 Task: Add the task  Implement a new network security system for a company to the section Capacity Planning Sprint in the project AgileFusion and add a Due Date to the respective task as 2023/11/18
Action: Mouse moved to (184, 466)
Screenshot: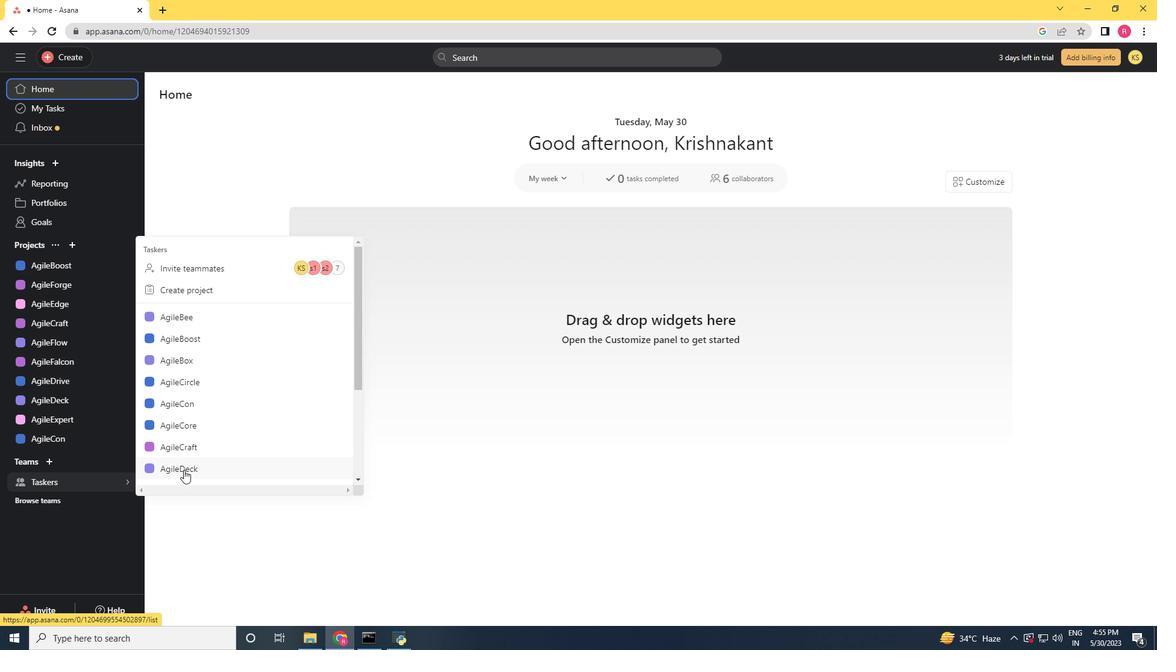
Action: Mouse scrolled (184, 465) with delta (0, 0)
Screenshot: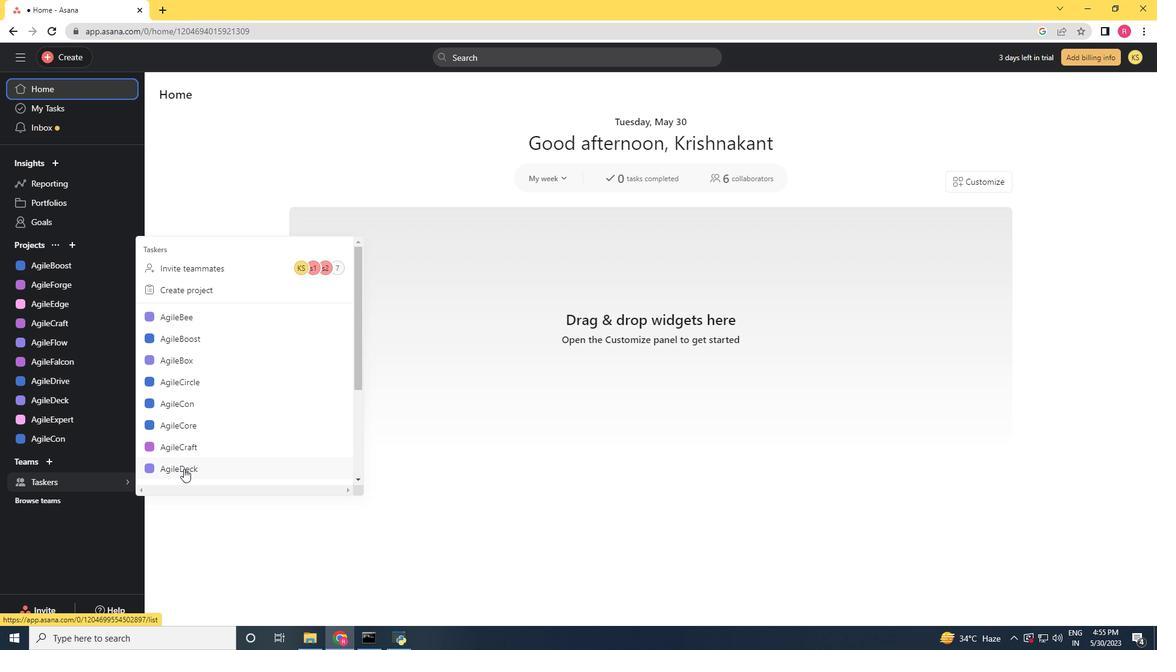 
Action: Mouse scrolled (184, 465) with delta (0, 0)
Screenshot: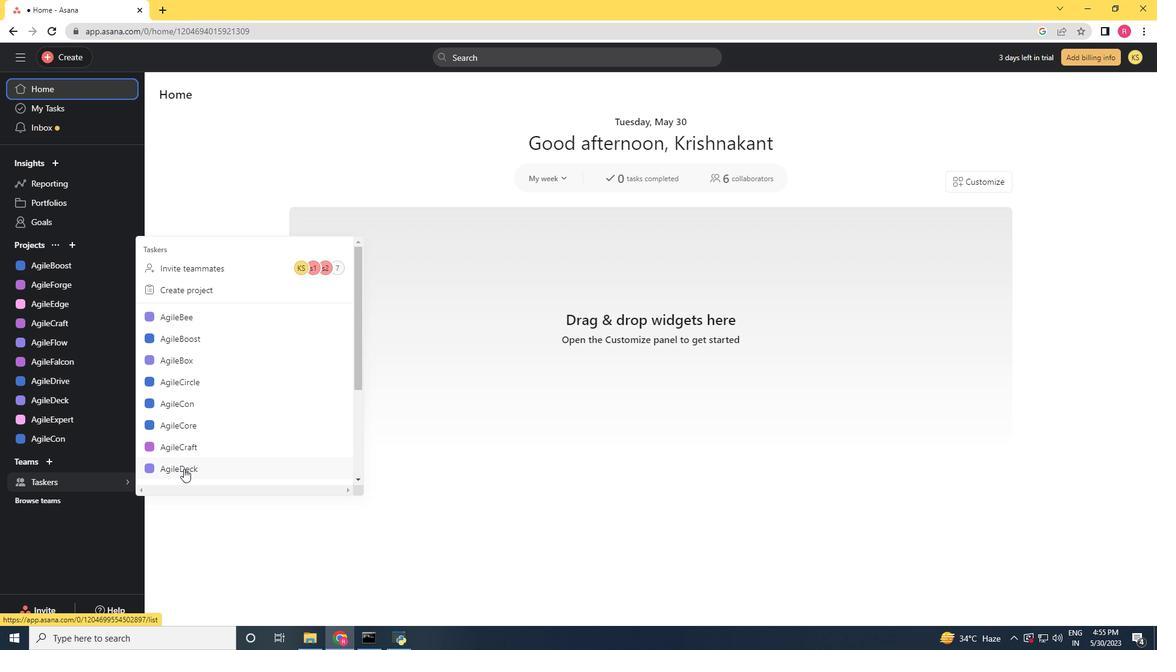 
Action: Mouse scrolled (184, 465) with delta (0, 0)
Screenshot: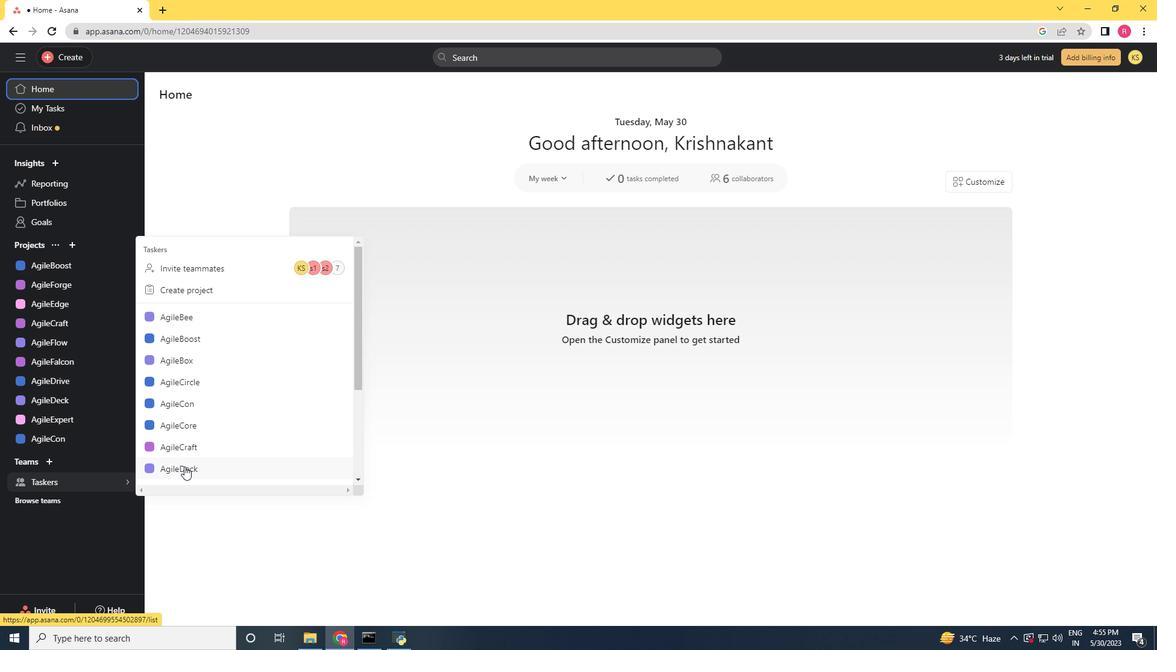 
Action: Mouse scrolled (184, 465) with delta (0, 0)
Screenshot: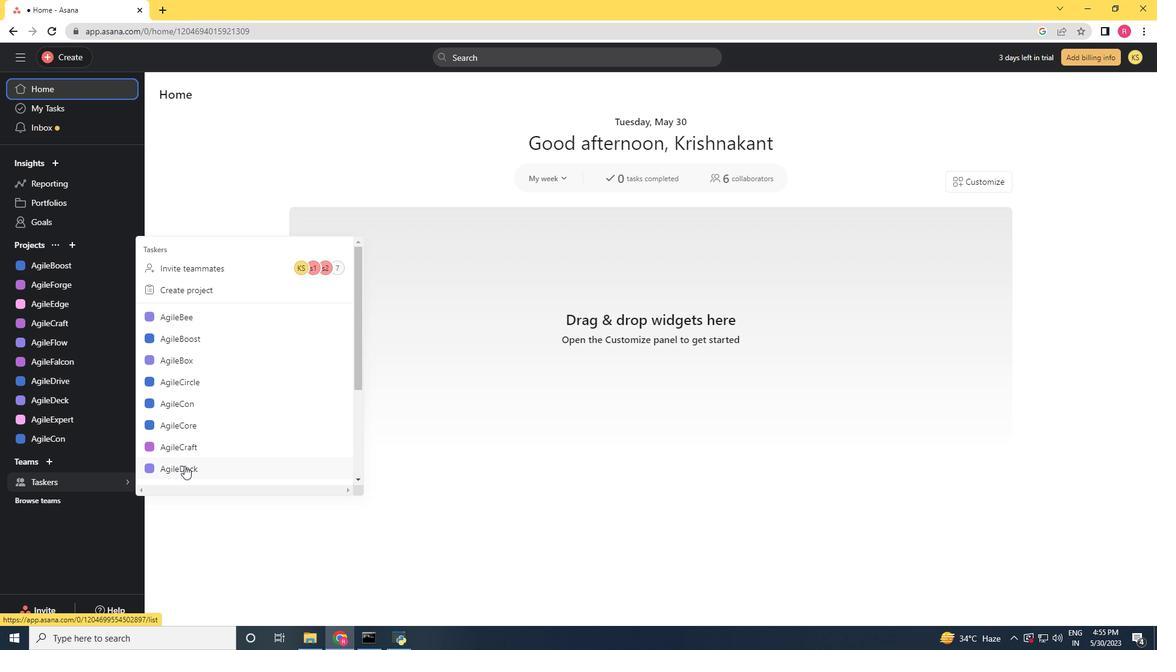 
Action: Mouse scrolled (184, 465) with delta (0, 0)
Screenshot: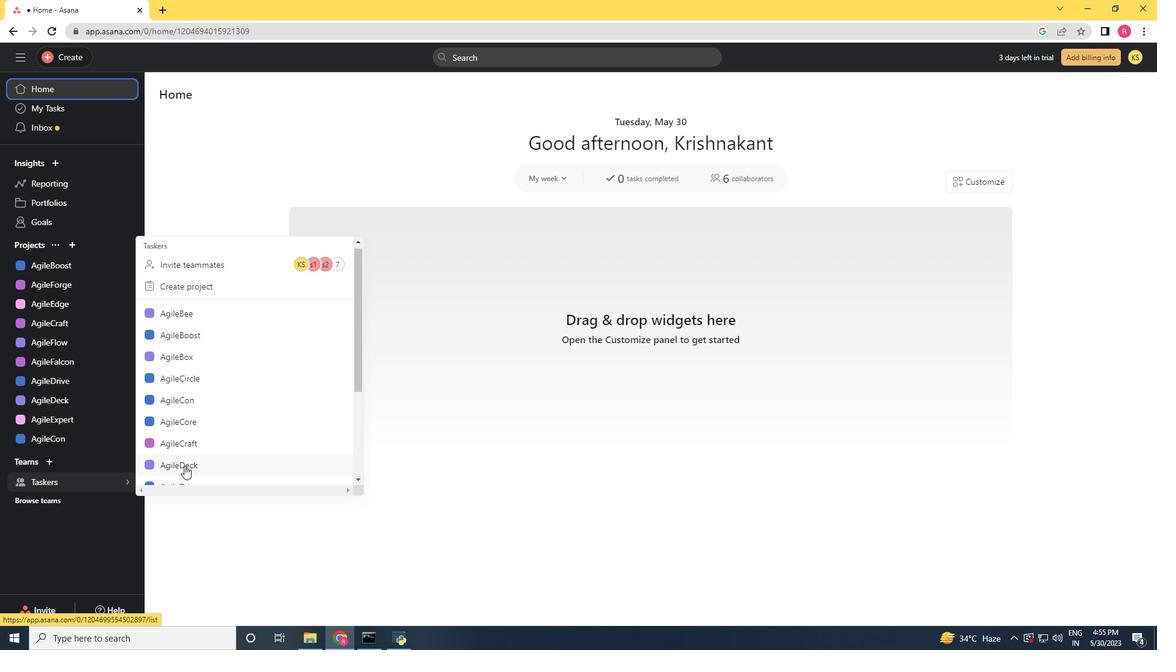 
Action: Mouse moved to (191, 478)
Screenshot: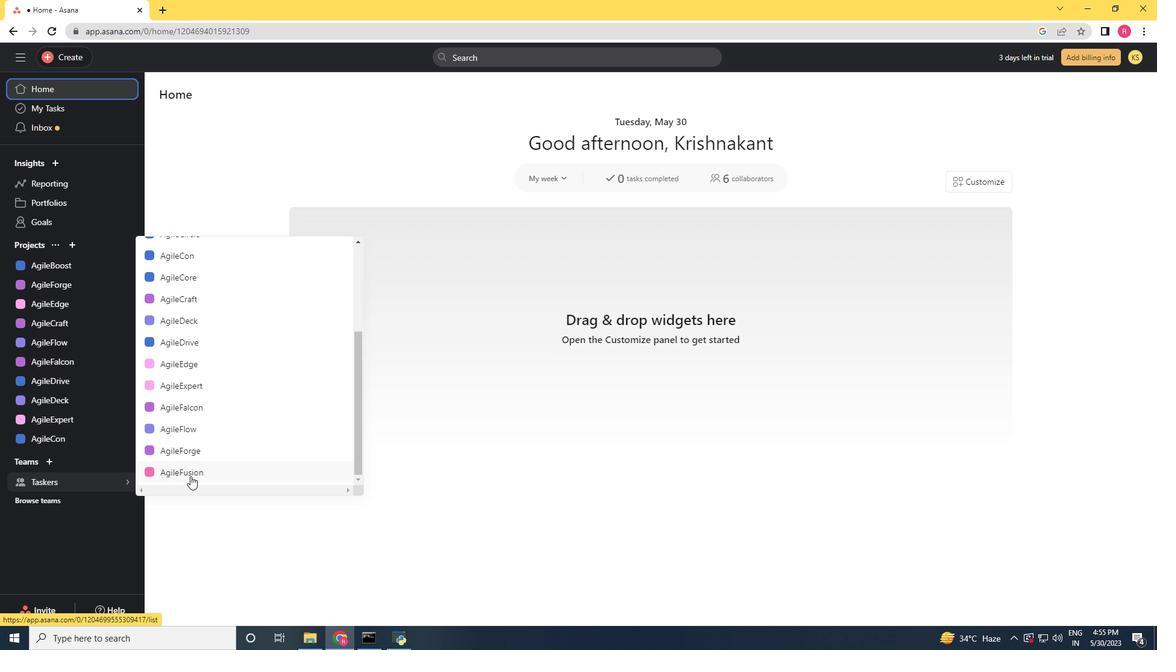 
Action: Mouse pressed left at (191, 478)
Screenshot: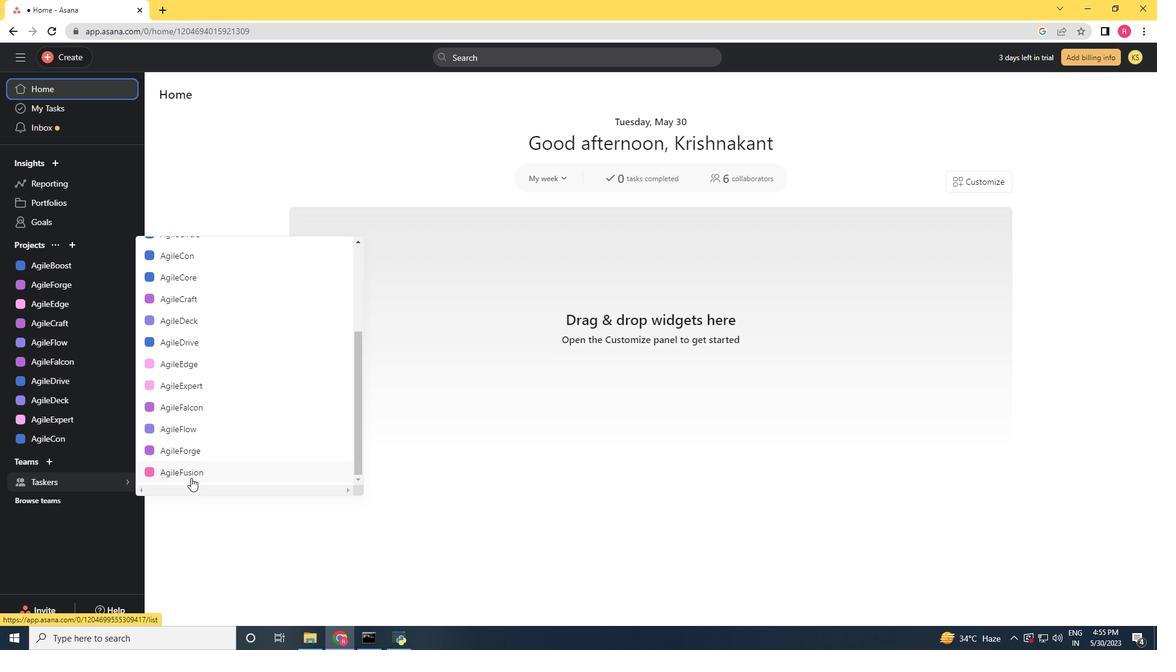 
Action: Mouse moved to (508, 488)
Screenshot: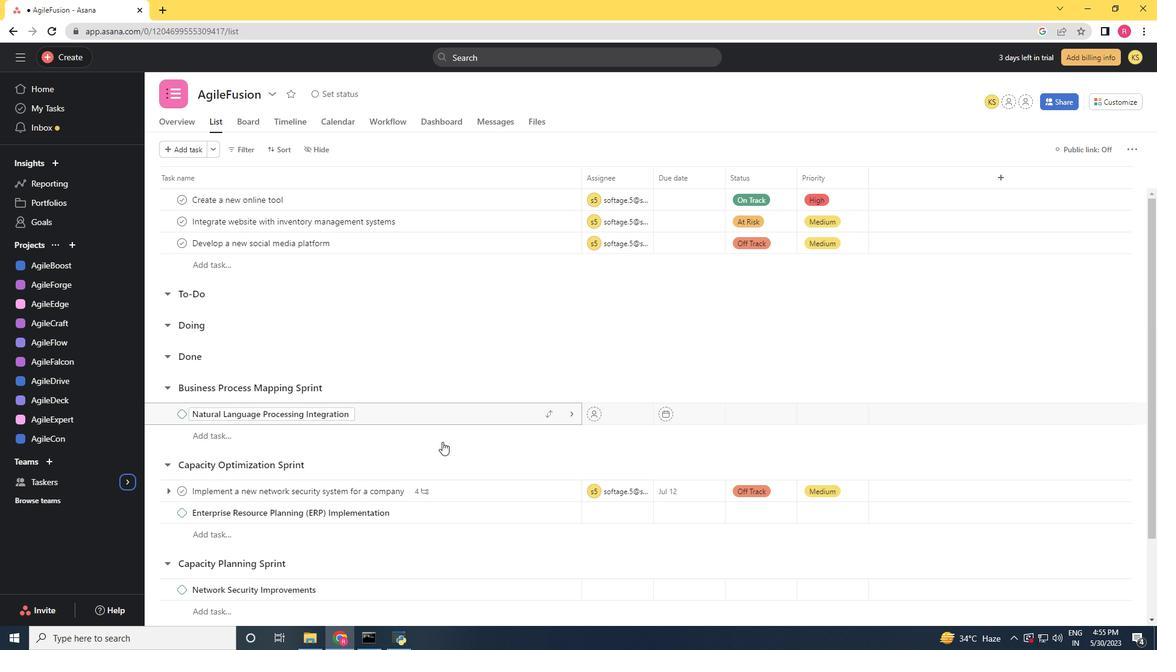 
Action: Mouse scrolled (508, 487) with delta (0, 0)
Screenshot: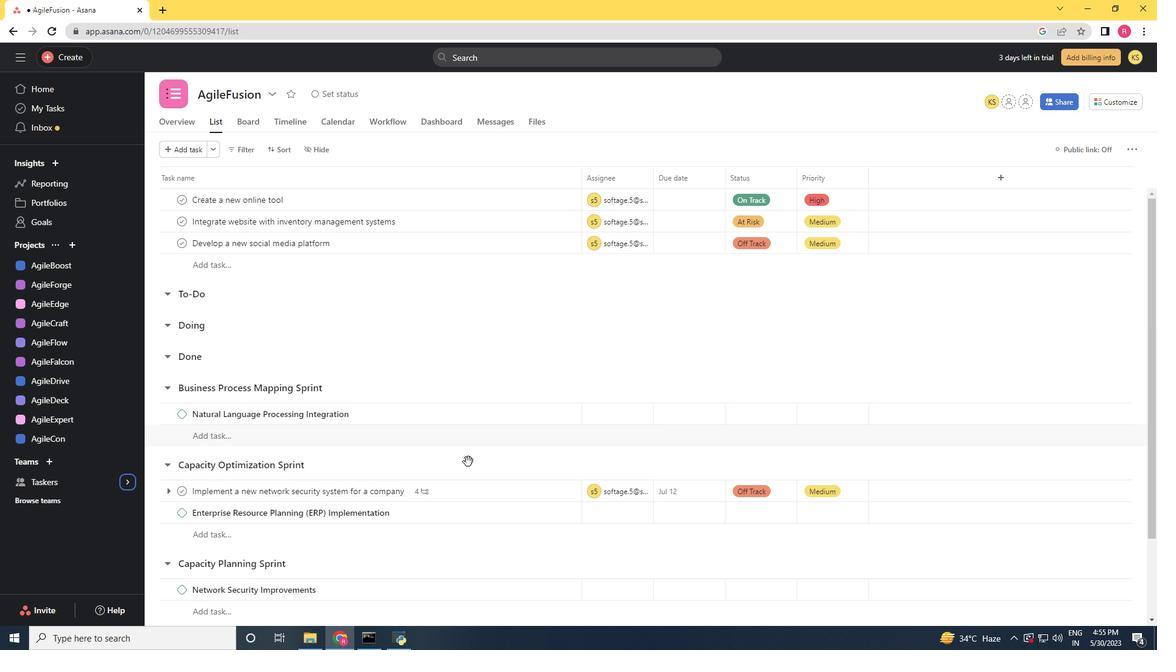 
Action: Mouse moved to (511, 488)
Screenshot: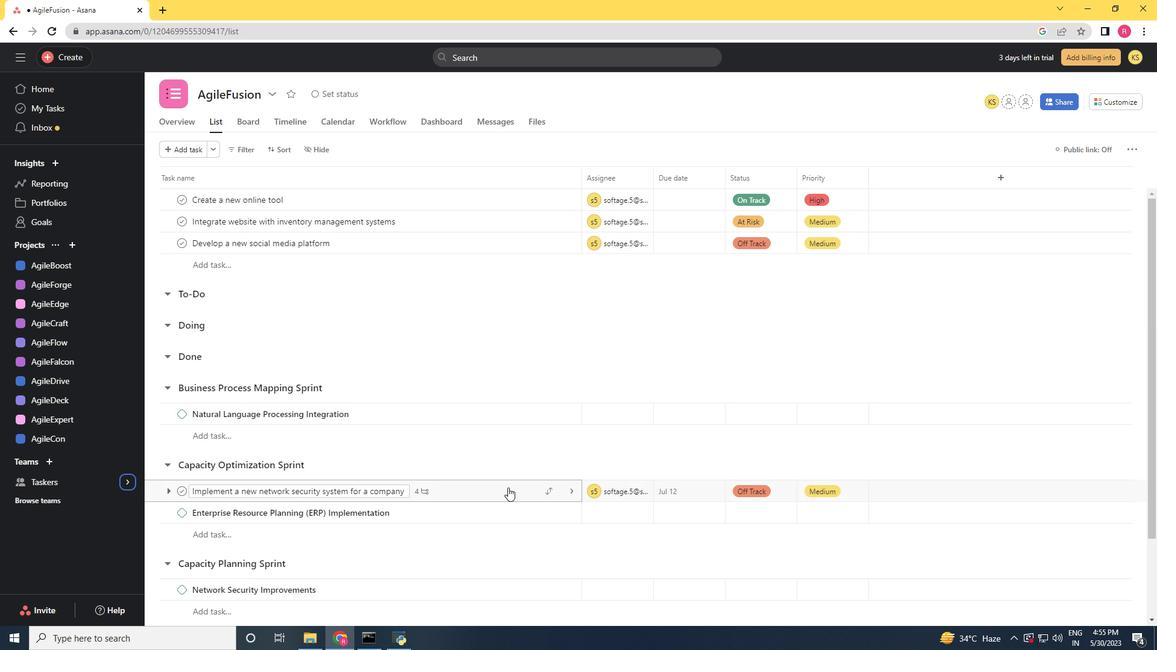 
Action: Mouse scrolled (511, 487) with delta (0, 0)
Screenshot: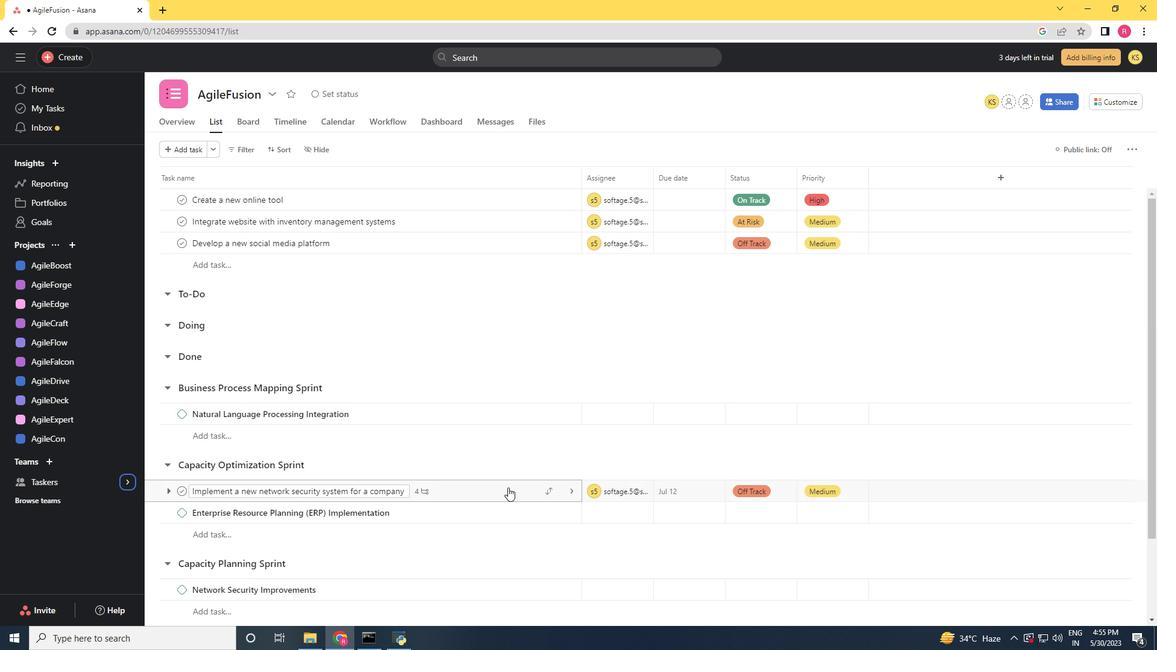 
Action: Mouse moved to (548, 398)
Screenshot: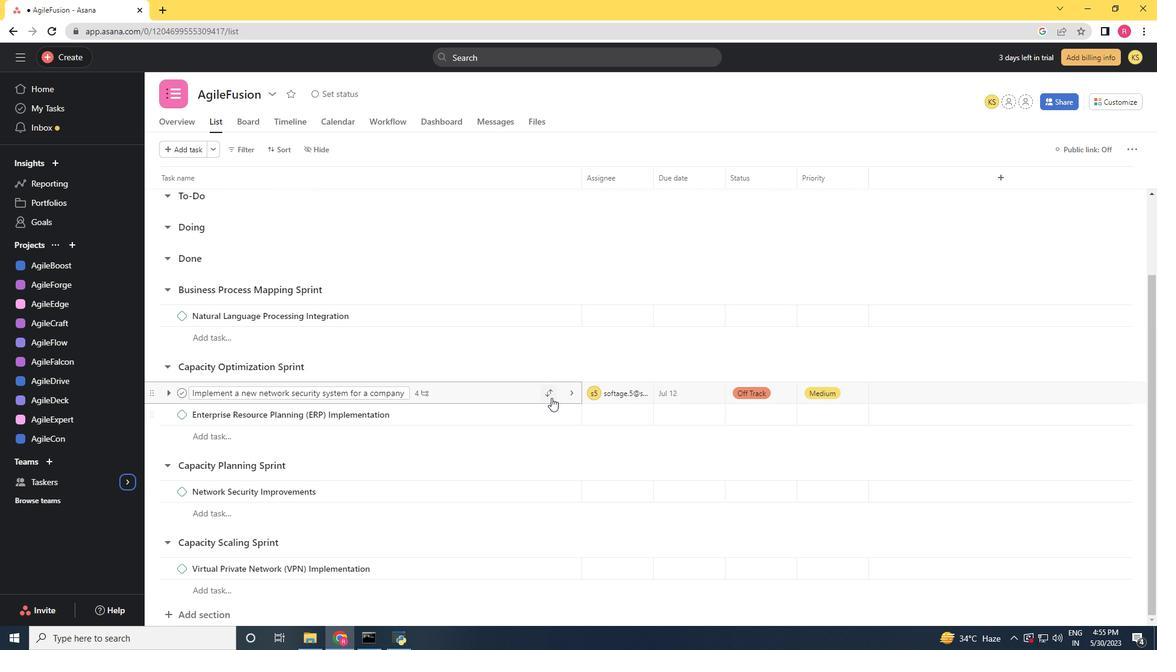 
Action: Mouse pressed left at (548, 398)
Screenshot: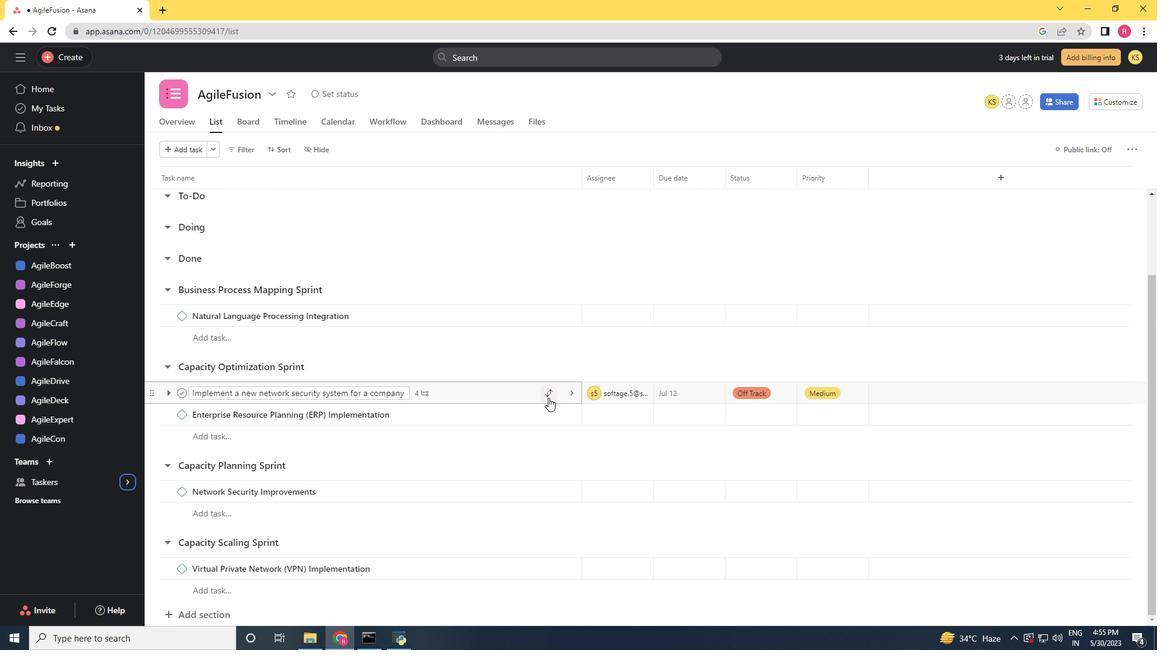 
Action: Mouse moved to (479, 578)
Screenshot: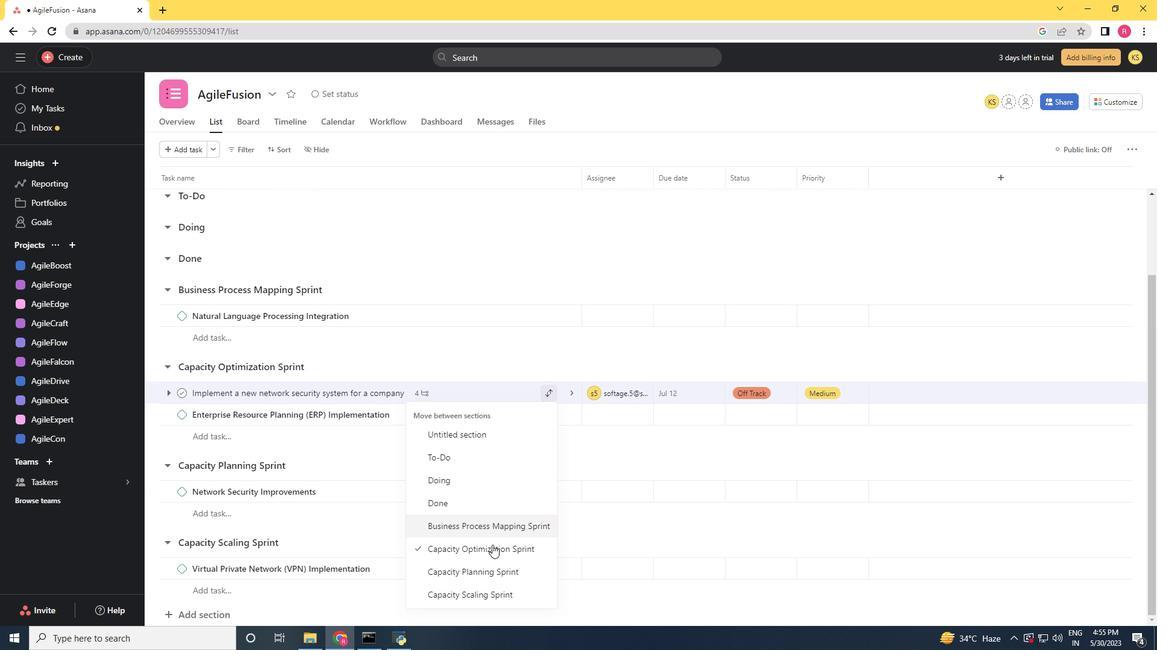 
Action: Mouse pressed left at (479, 578)
Screenshot: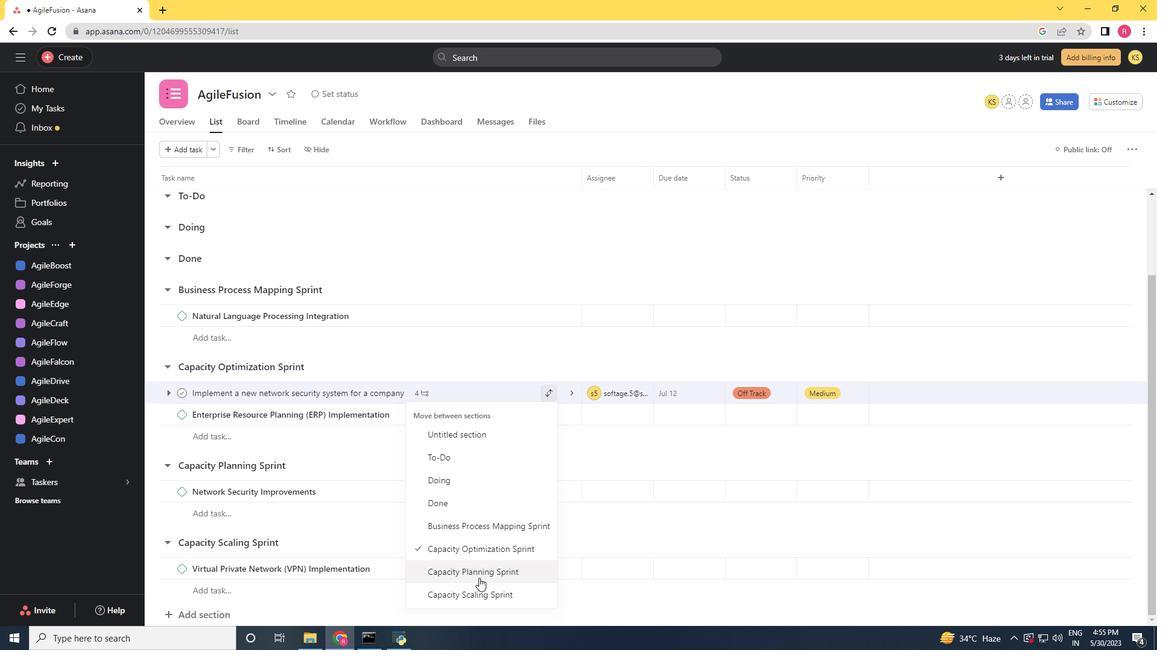 
Action: Mouse moved to (544, 539)
Screenshot: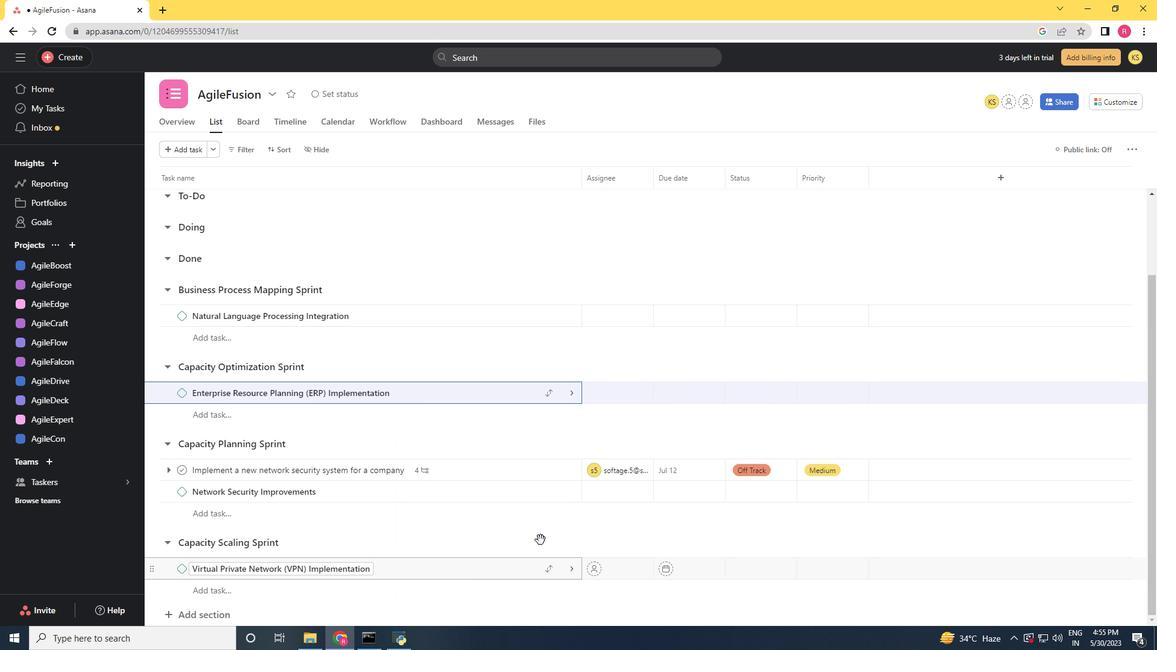 
Action: Mouse scrolled (544, 538) with delta (0, 0)
Screenshot: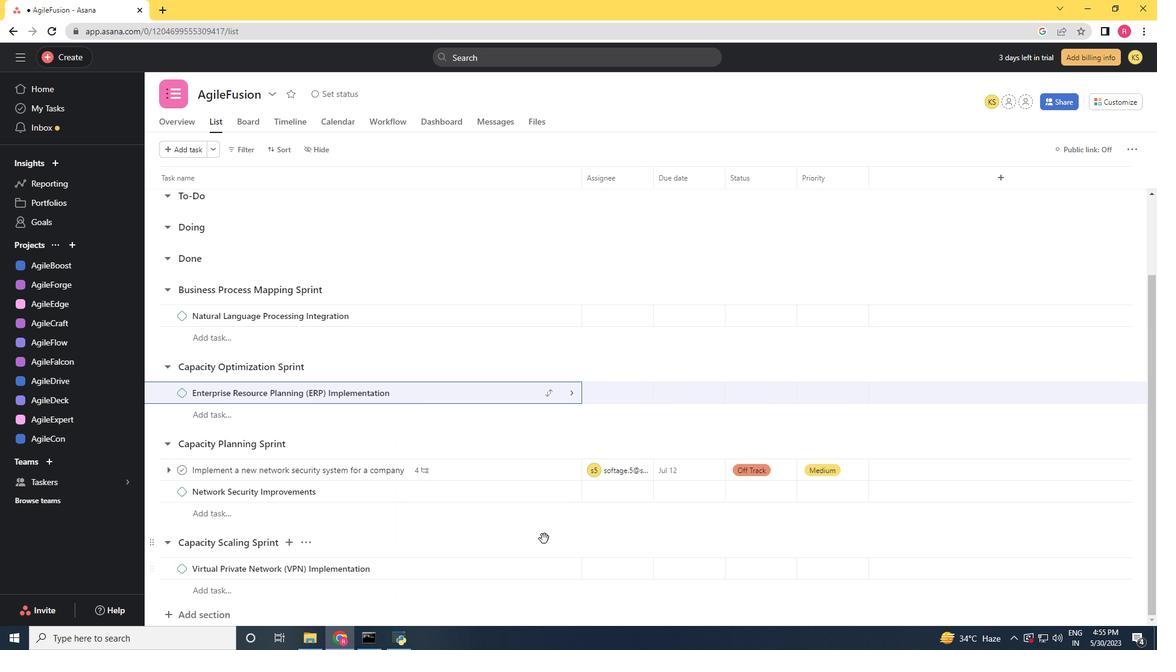
Action: Mouse scrolled (544, 538) with delta (0, 0)
Screenshot: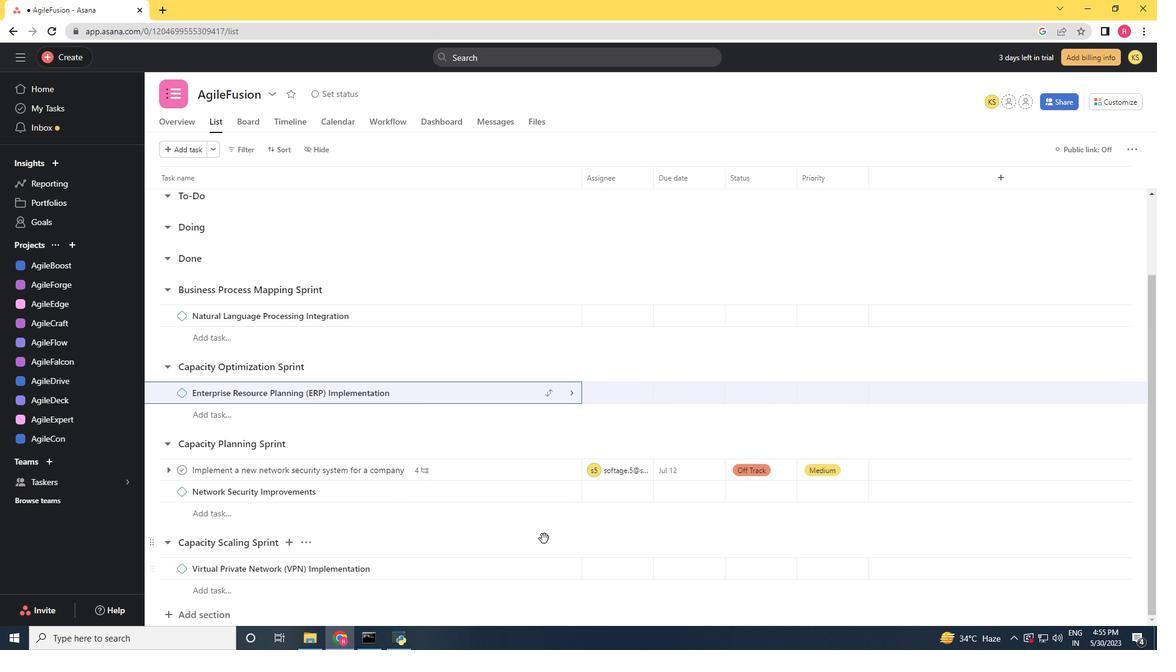 
Action: Mouse scrolled (544, 538) with delta (0, 0)
Screenshot: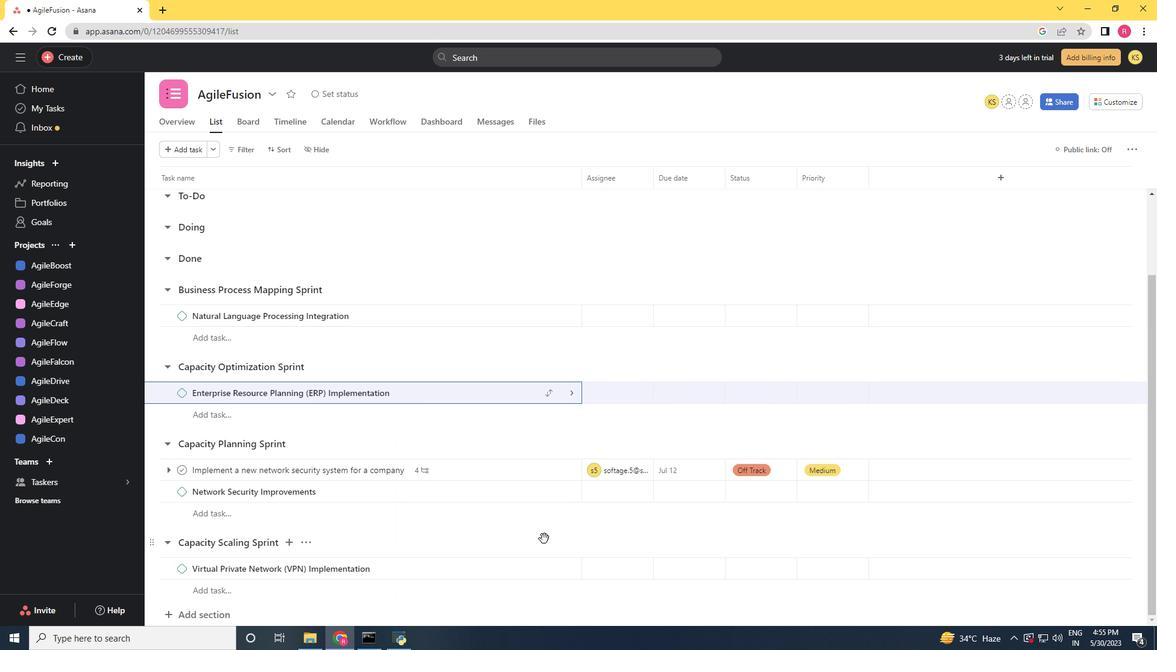 
Action: Mouse moved to (491, 471)
Screenshot: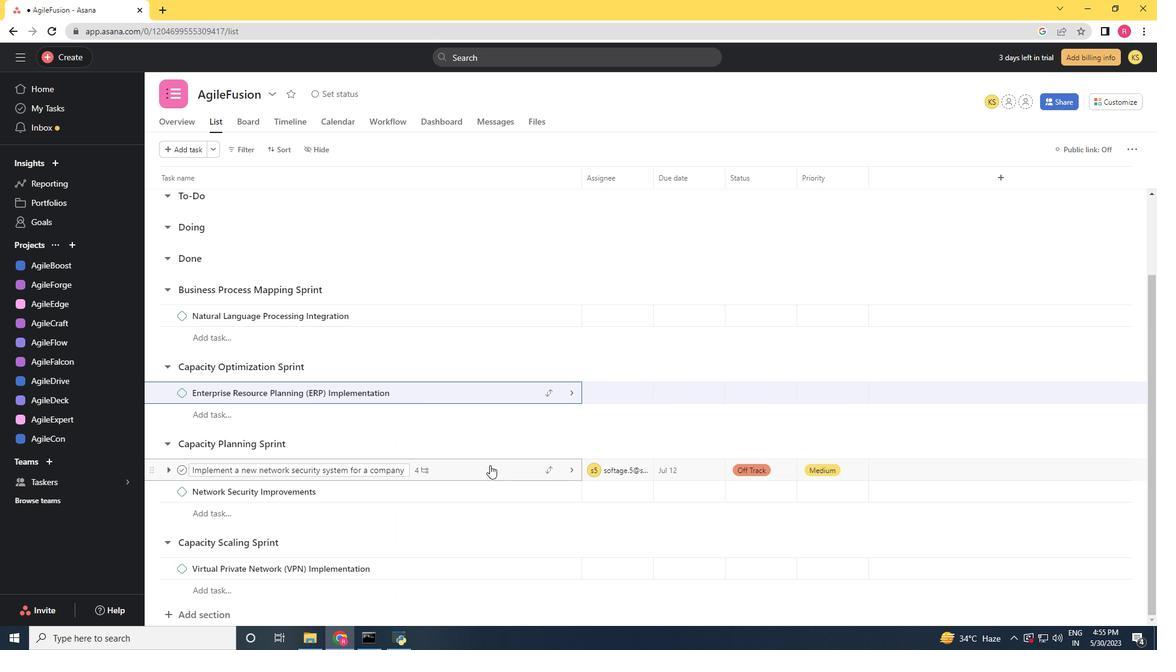 
Action: Mouse pressed left at (491, 471)
Screenshot: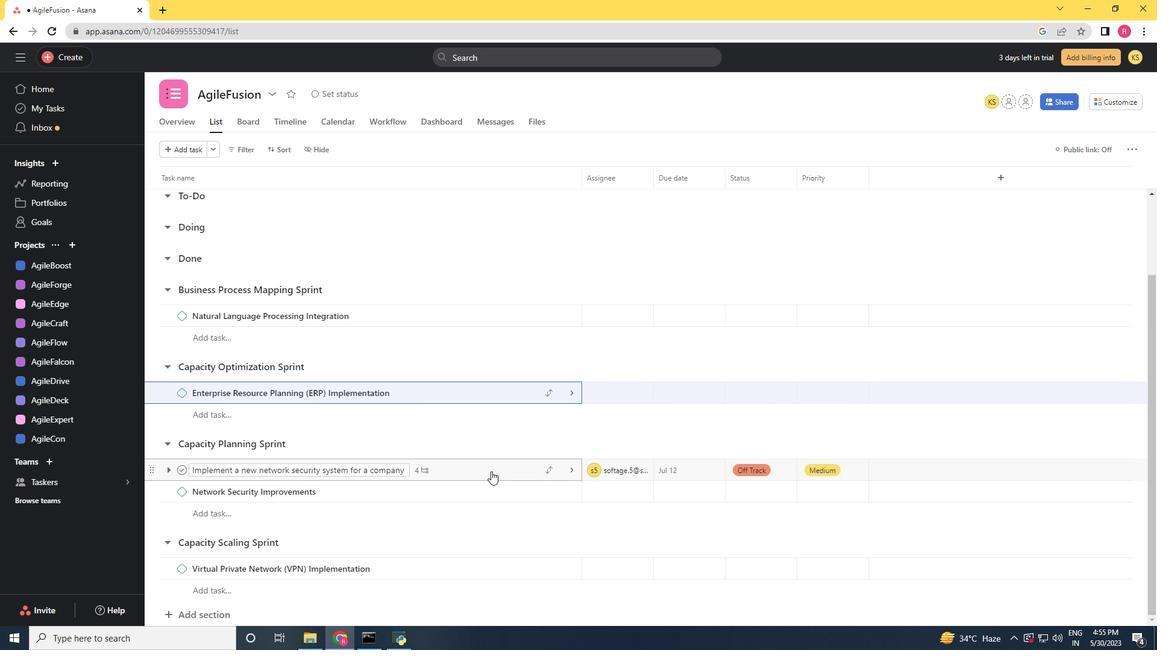 
Action: Mouse moved to (872, 267)
Screenshot: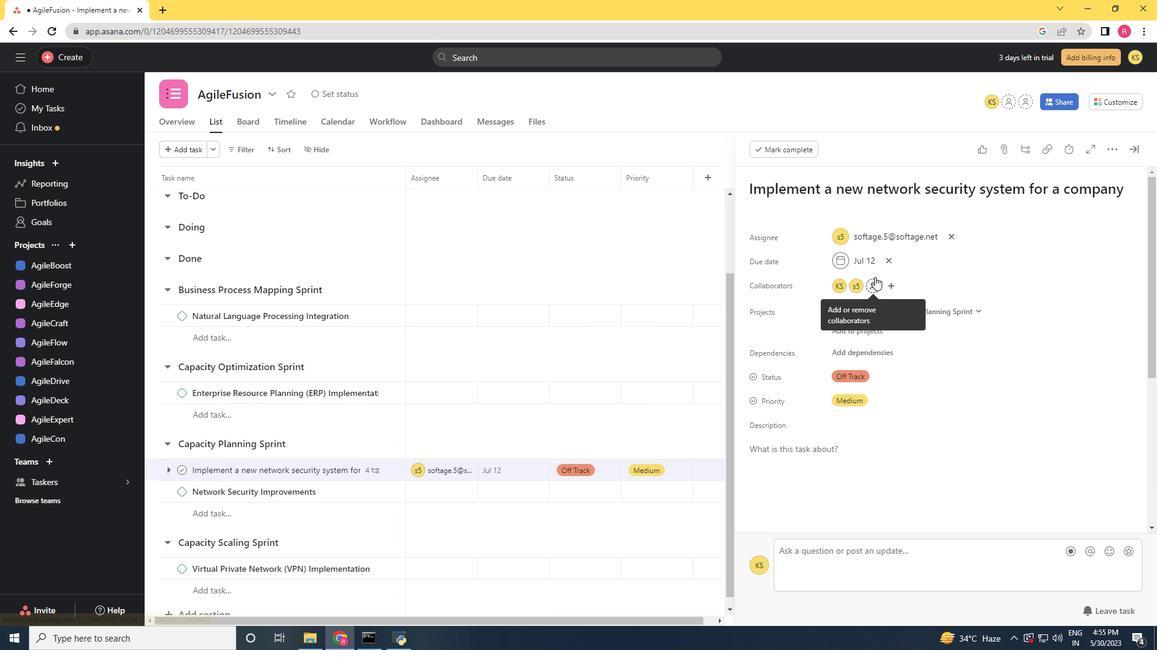 
Action: Mouse pressed left at (872, 267)
Screenshot: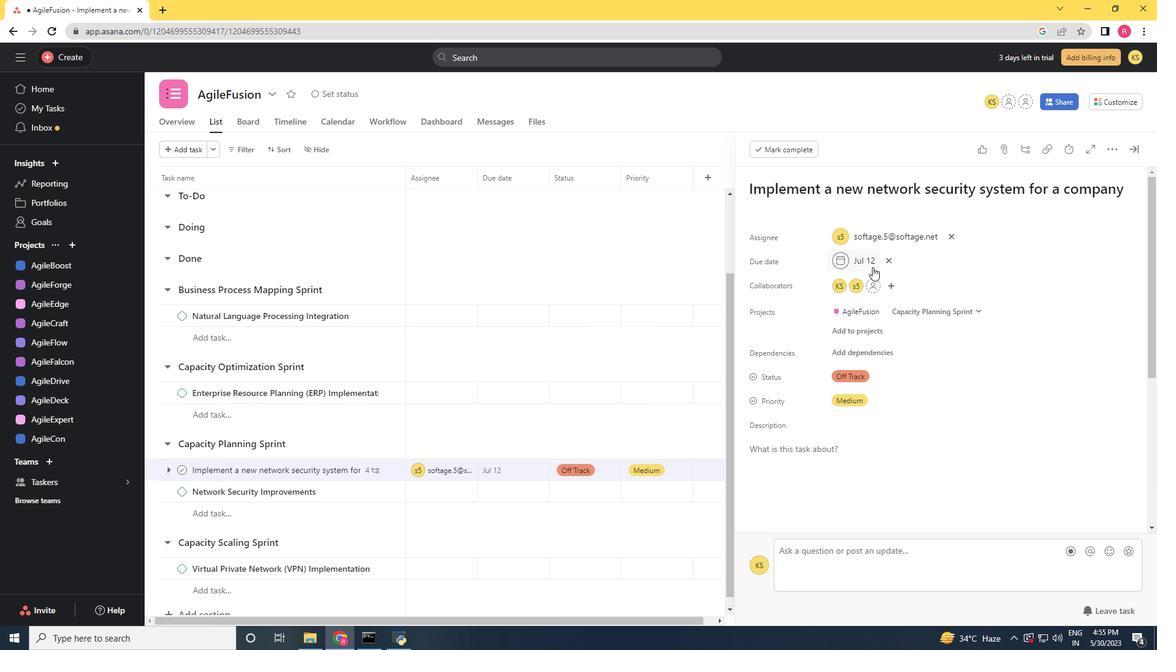 
Action: Mouse moved to (975, 321)
Screenshot: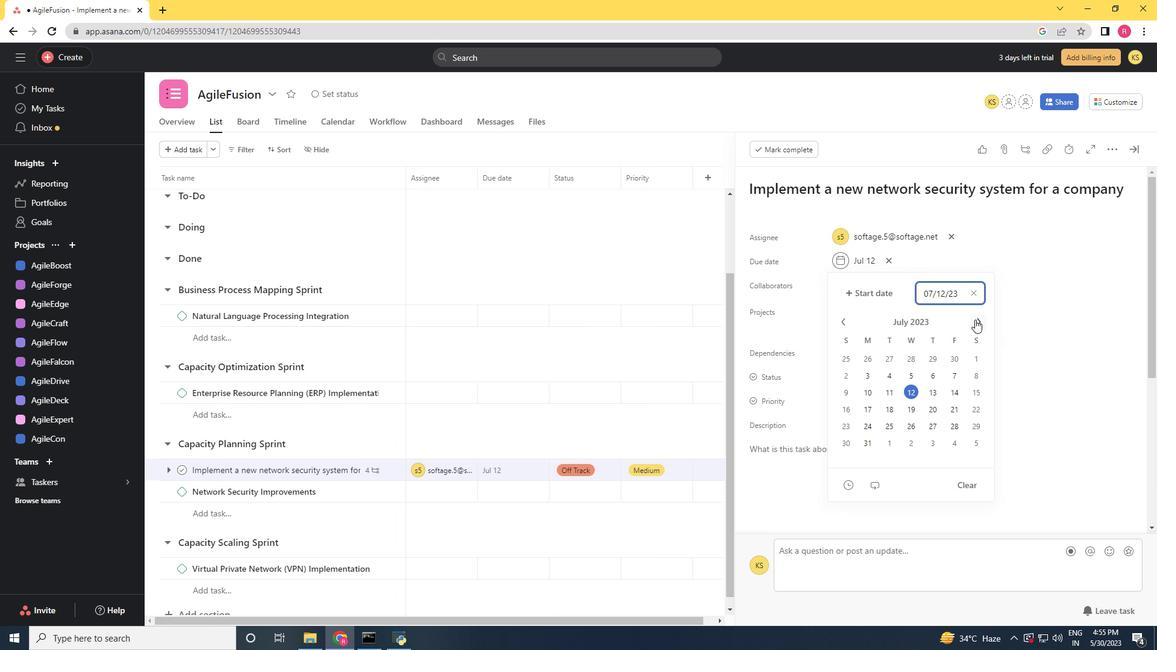 
Action: Mouse pressed left at (975, 321)
Screenshot: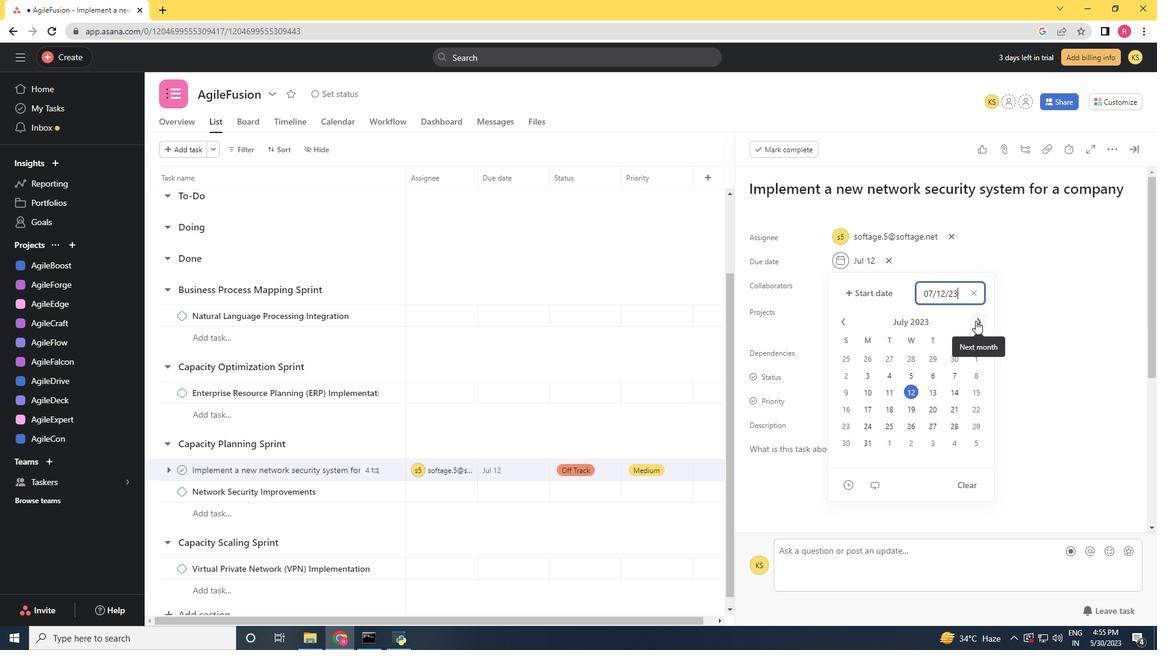 
Action: Mouse pressed left at (975, 321)
Screenshot: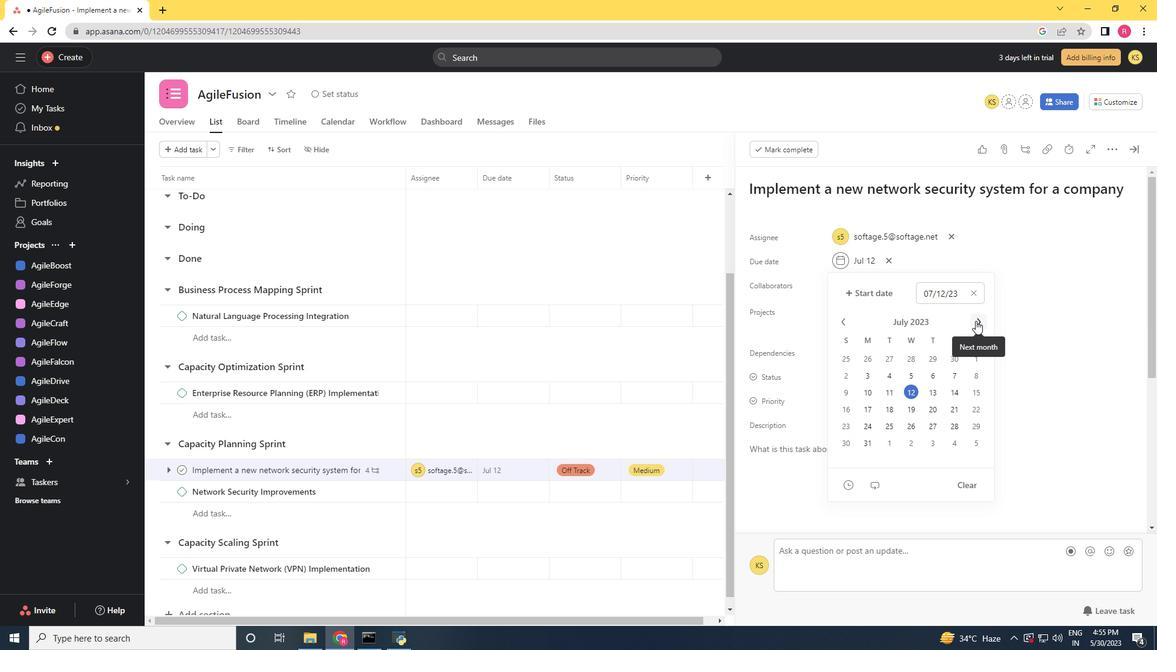 
Action: Mouse pressed left at (975, 321)
Screenshot: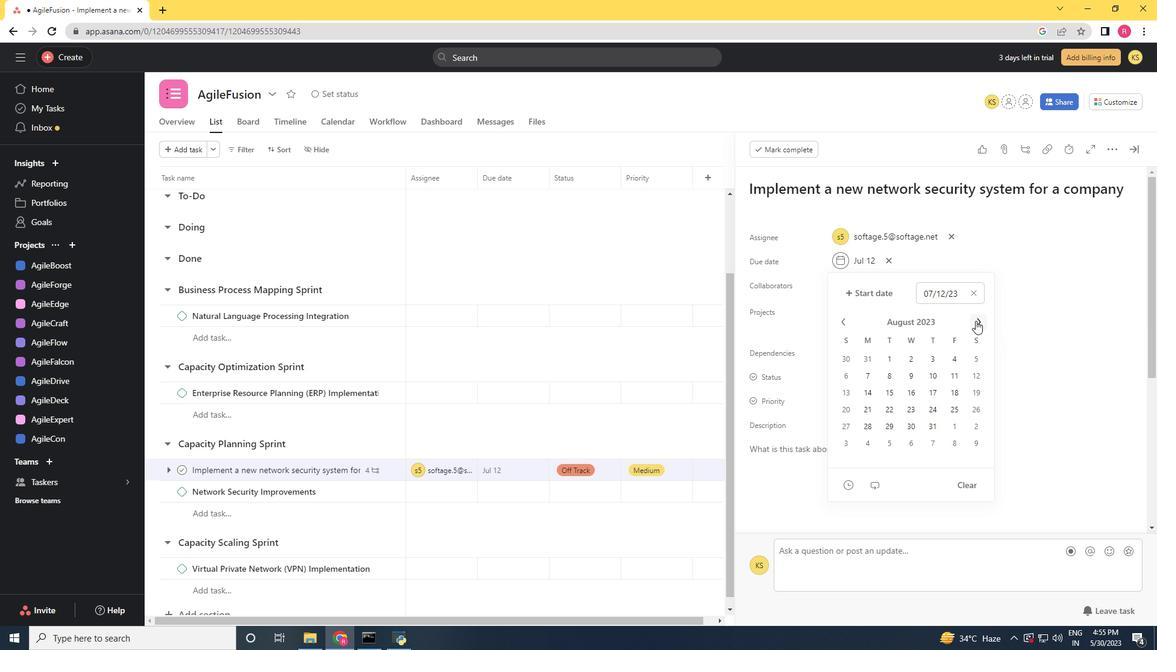 
Action: Mouse pressed left at (975, 321)
Screenshot: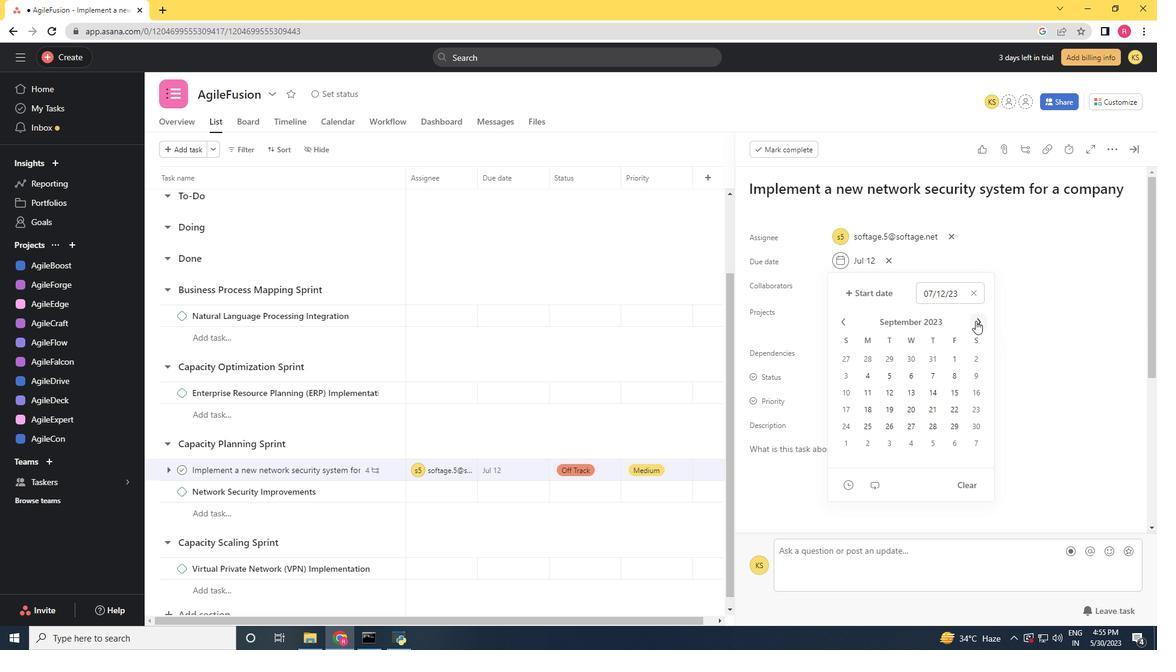 
Action: Mouse moved to (982, 389)
Screenshot: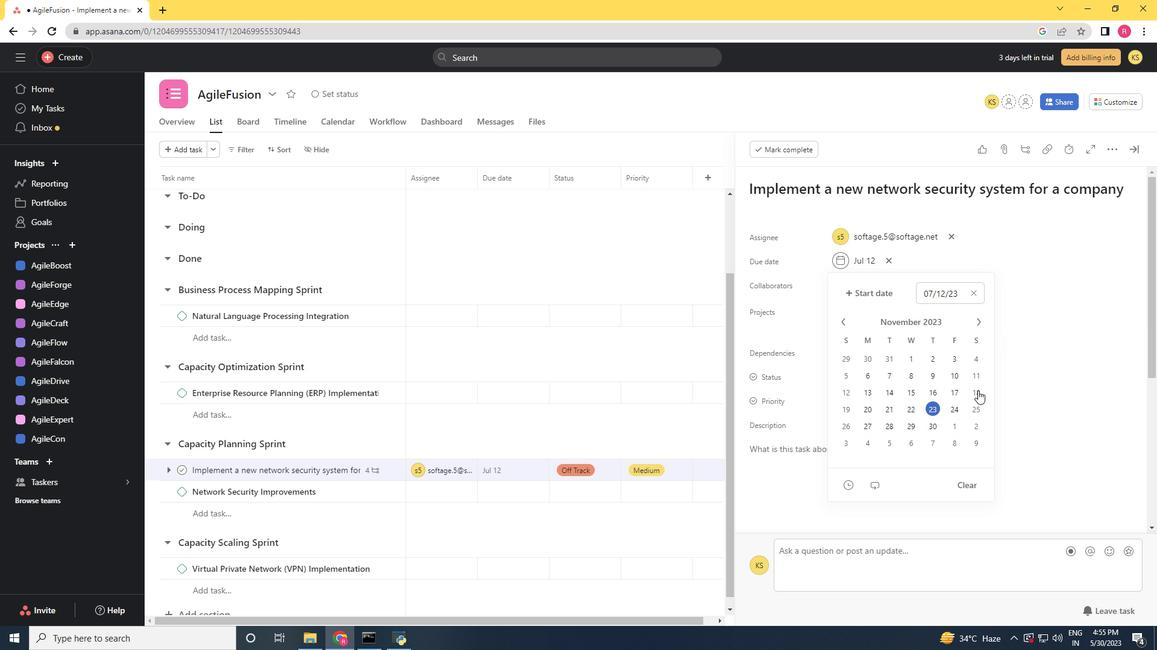
Action: Mouse pressed left at (982, 389)
Screenshot: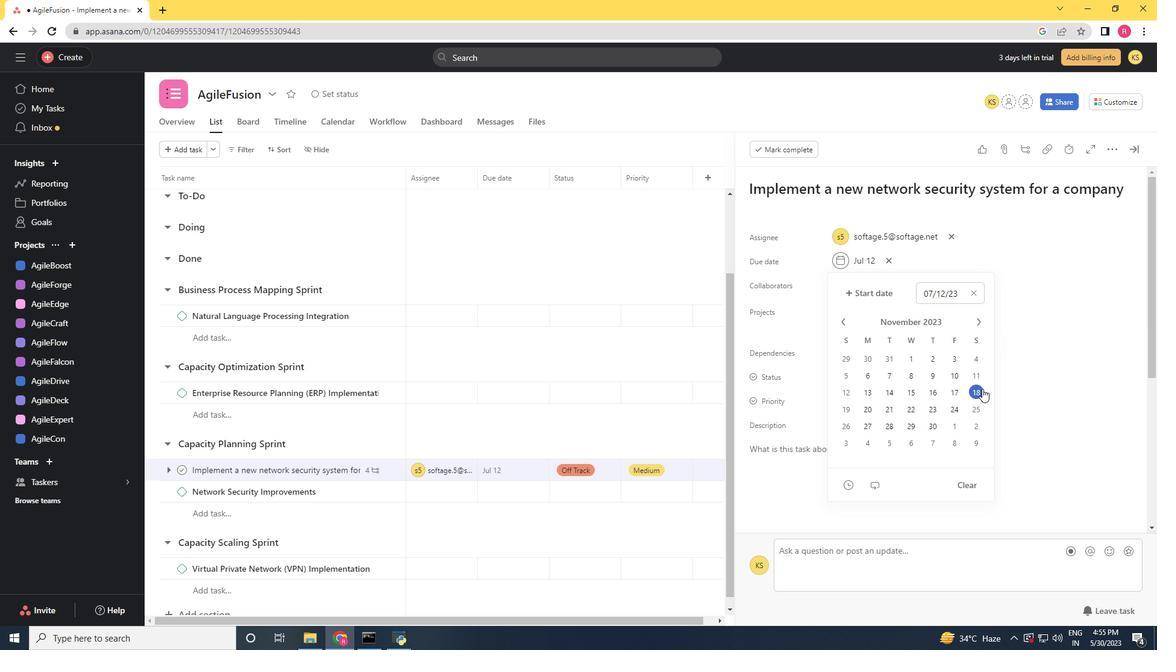 
Action: Mouse moved to (1030, 374)
Screenshot: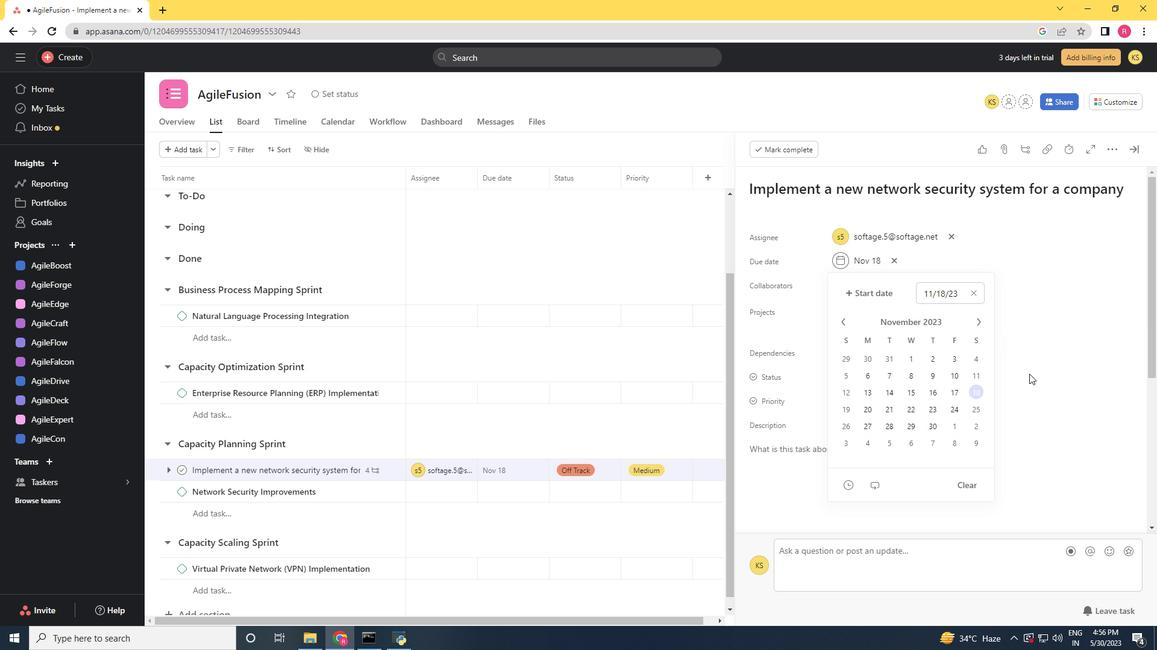 
Action: Mouse pressed left at (1030, 374)
Screenshot: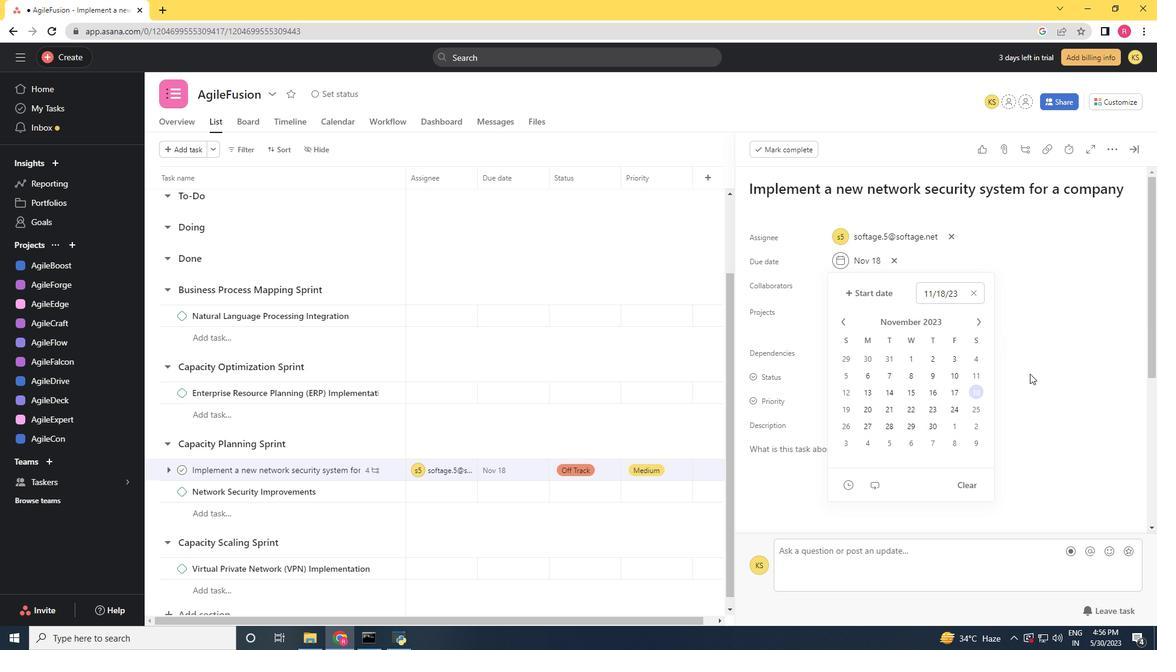 
